 Task: Add Chocolove Almonds & Sea Salt In Dark Chocolate Bar to the cart.
Action: Mouse moved to (23, 81)
Screenshot: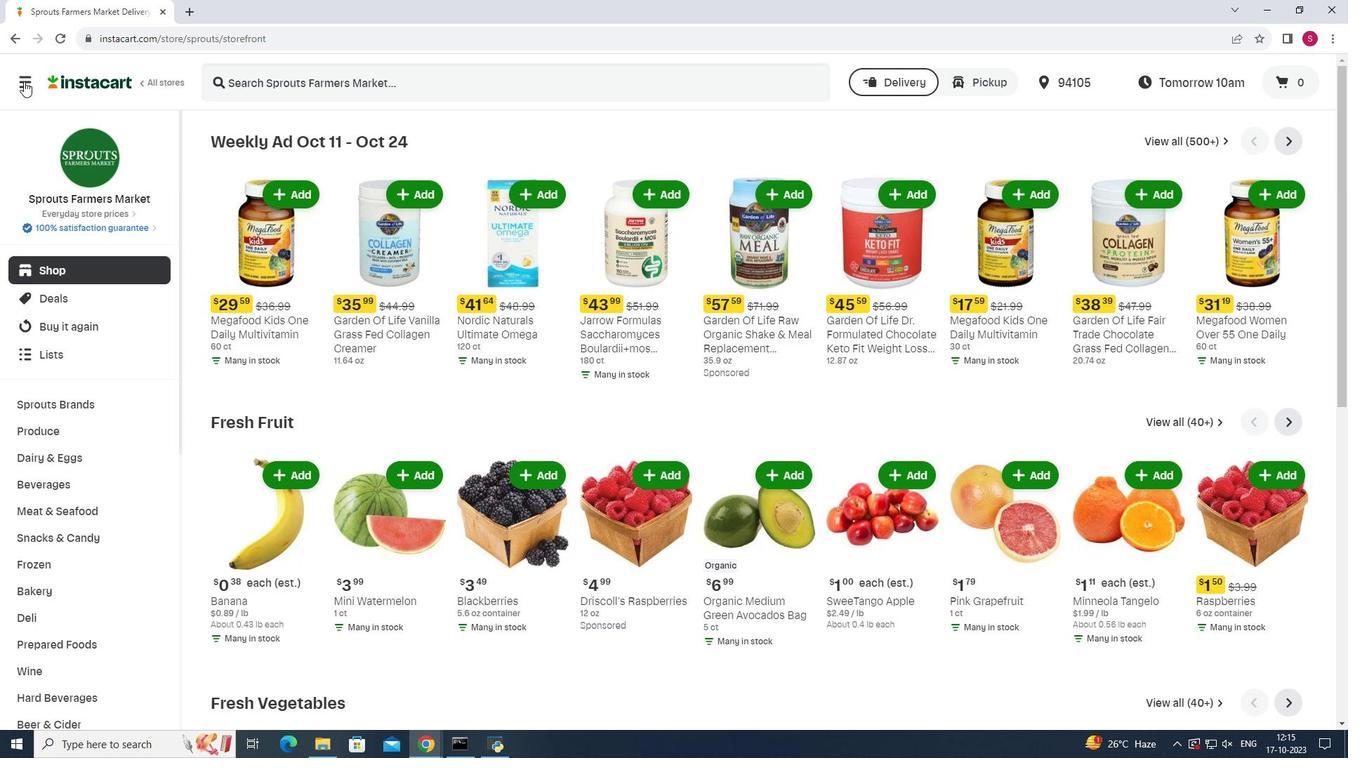 
Action: Mouse pressed left at (23, 81)
Screenshot: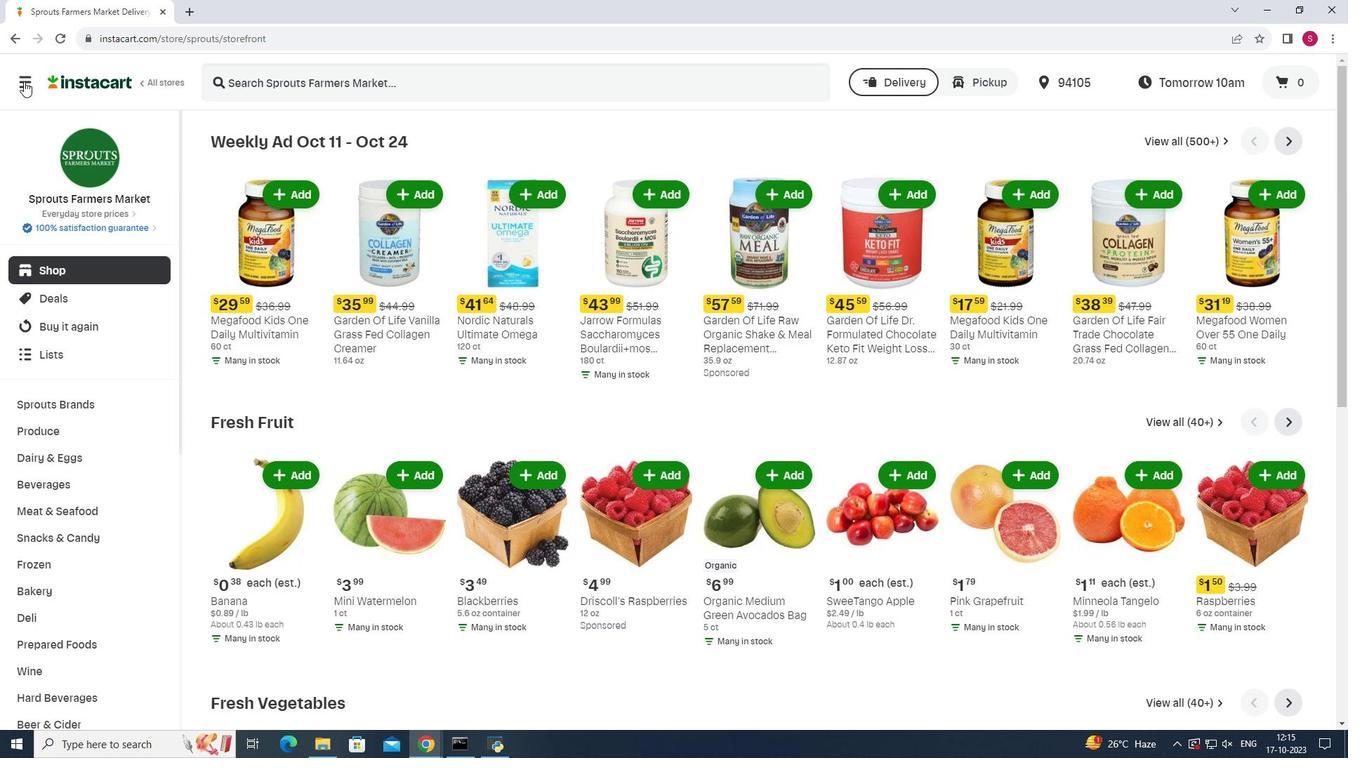 
Action: Mouse moved to (94, 367)
Screenshot: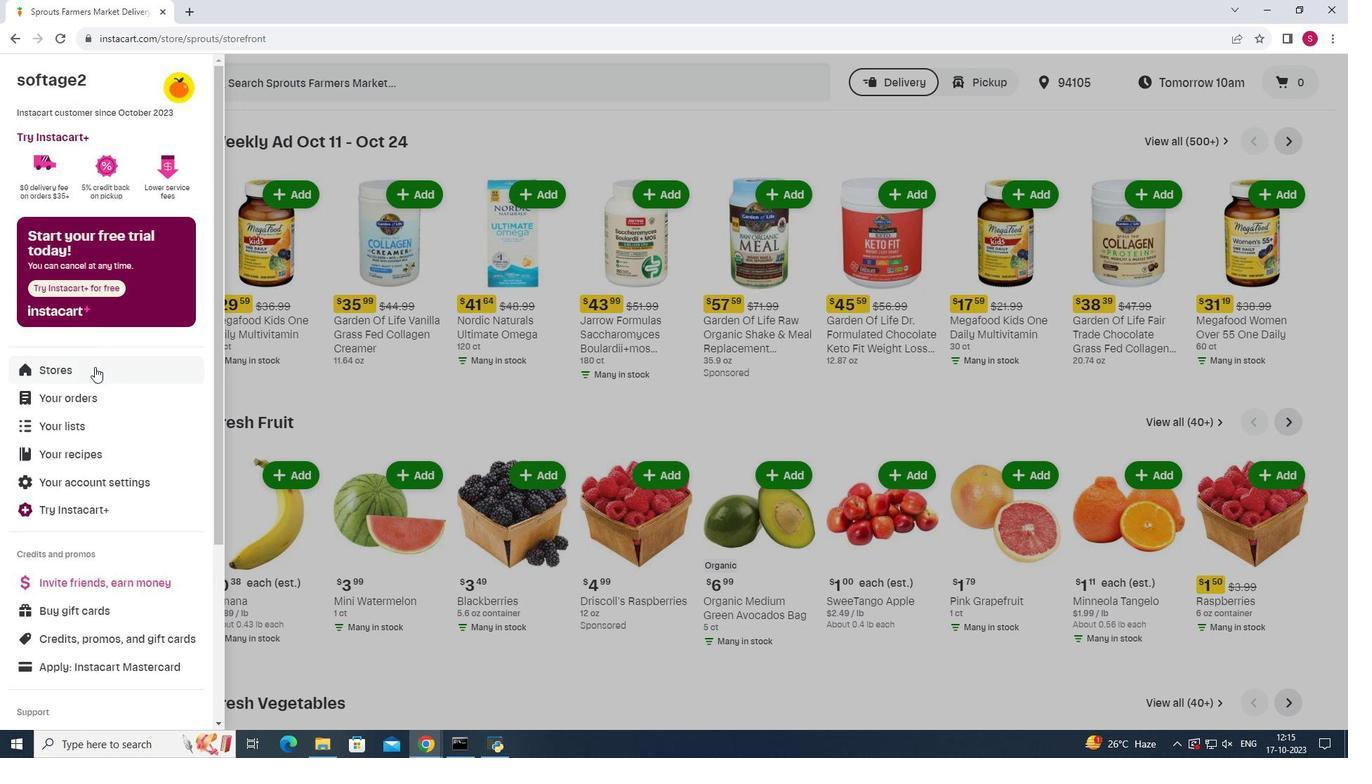 
Action: Mouse pressed left at (94, 367)
Screenshot: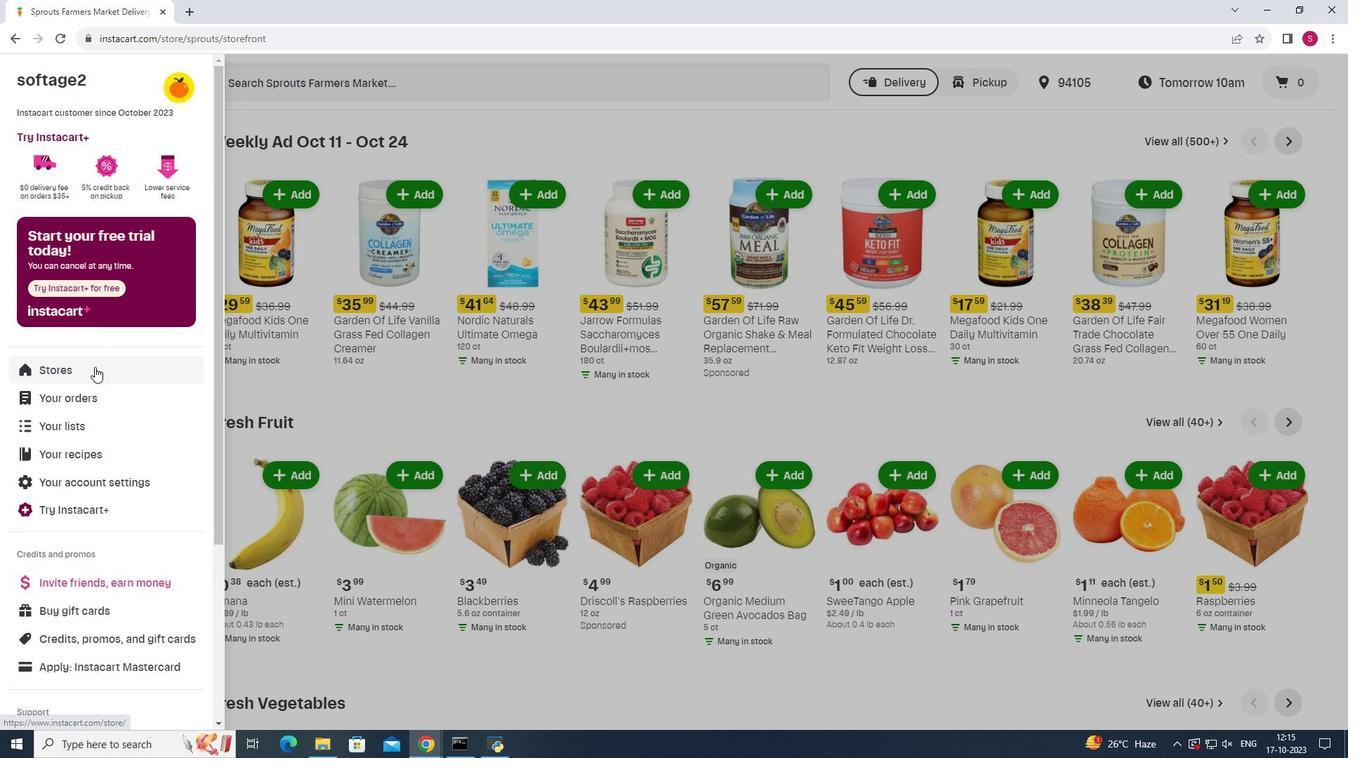 
Action: Mouse moved to (317, 128)
Screenshot: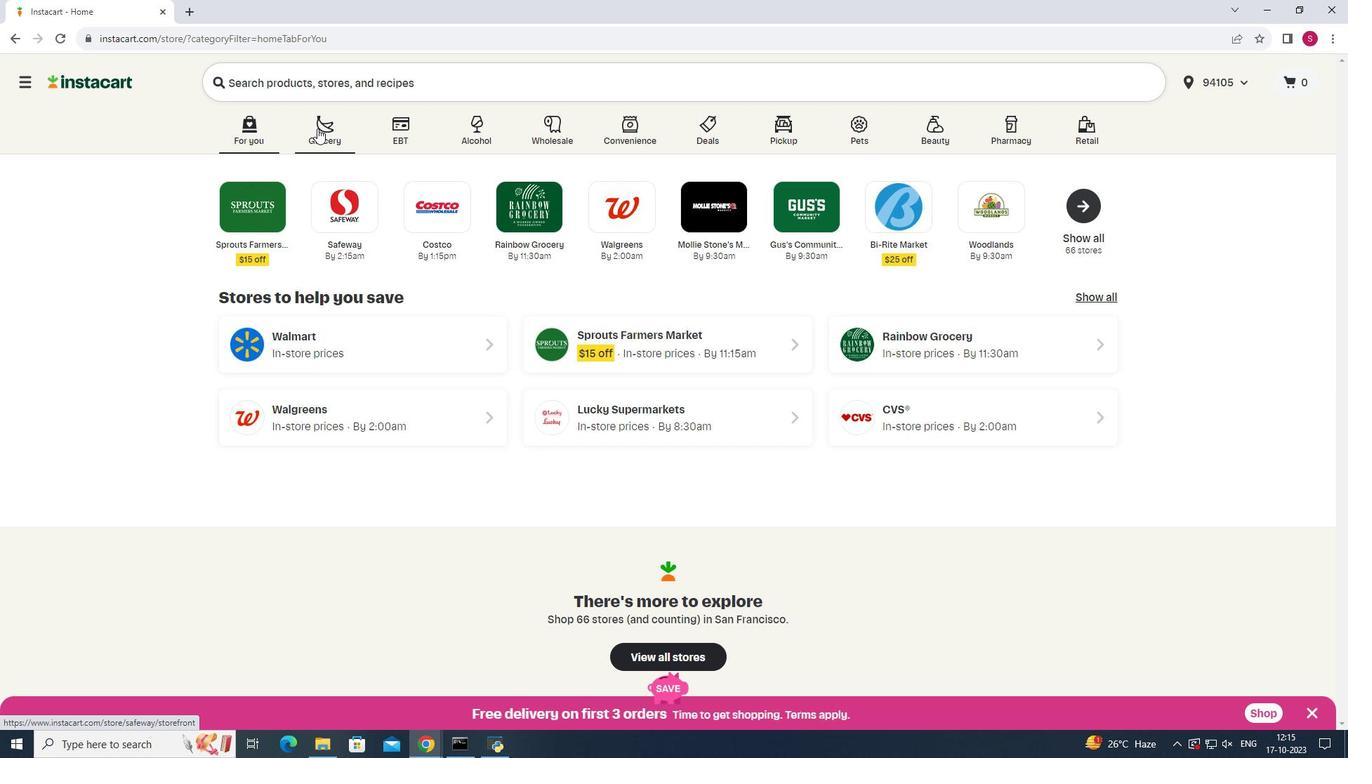 
Action: Mouse pressed left at (317, 128)
Screenshot: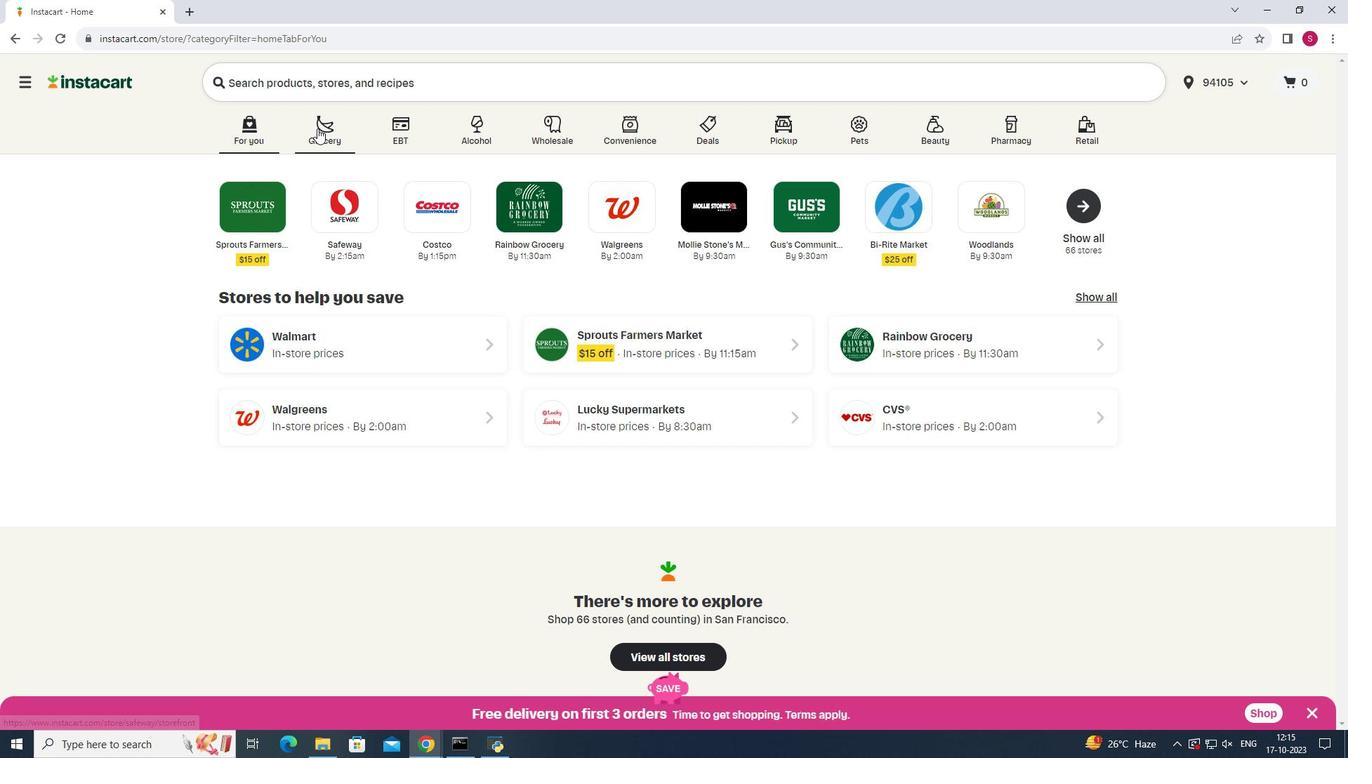 
Action: Mouse moved to (944, 194)
Screenshot: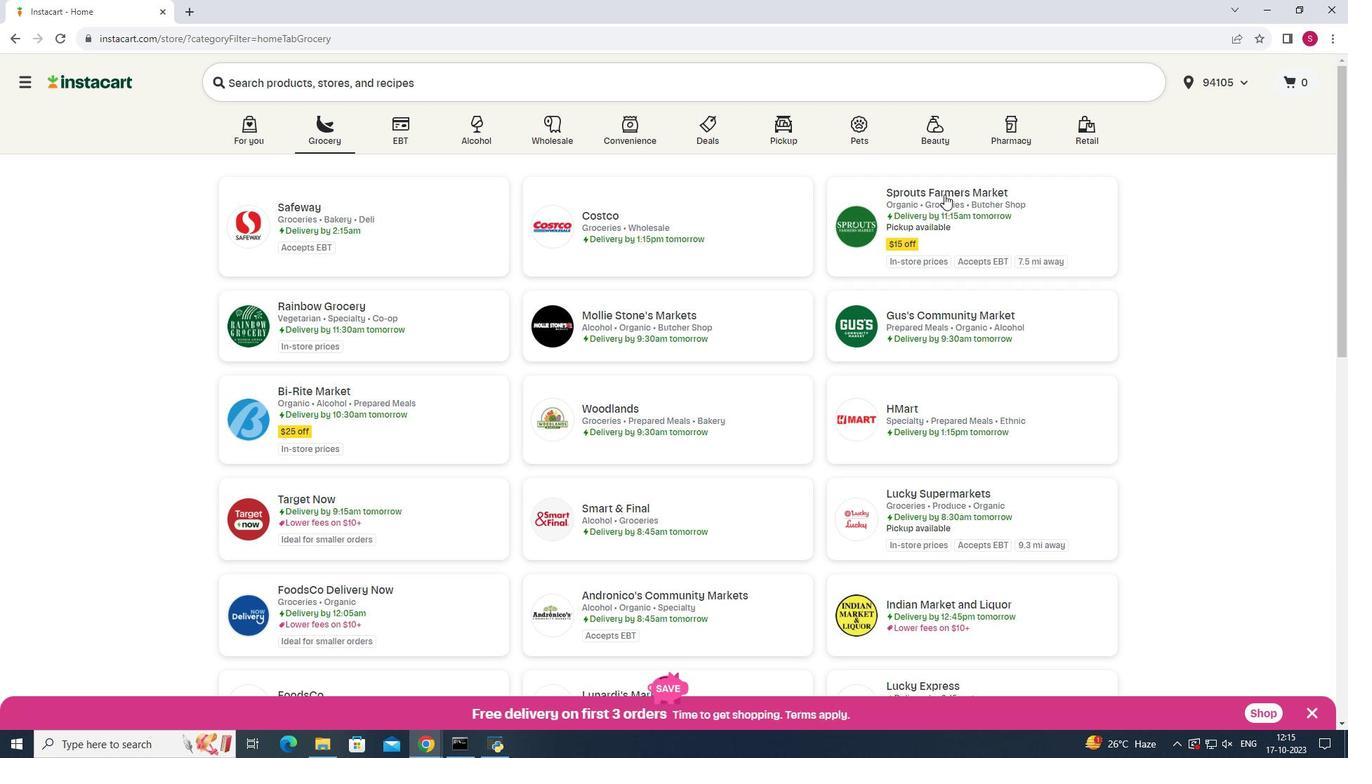 
Action: Mouse pressed left at (944, 194)
Screenshot: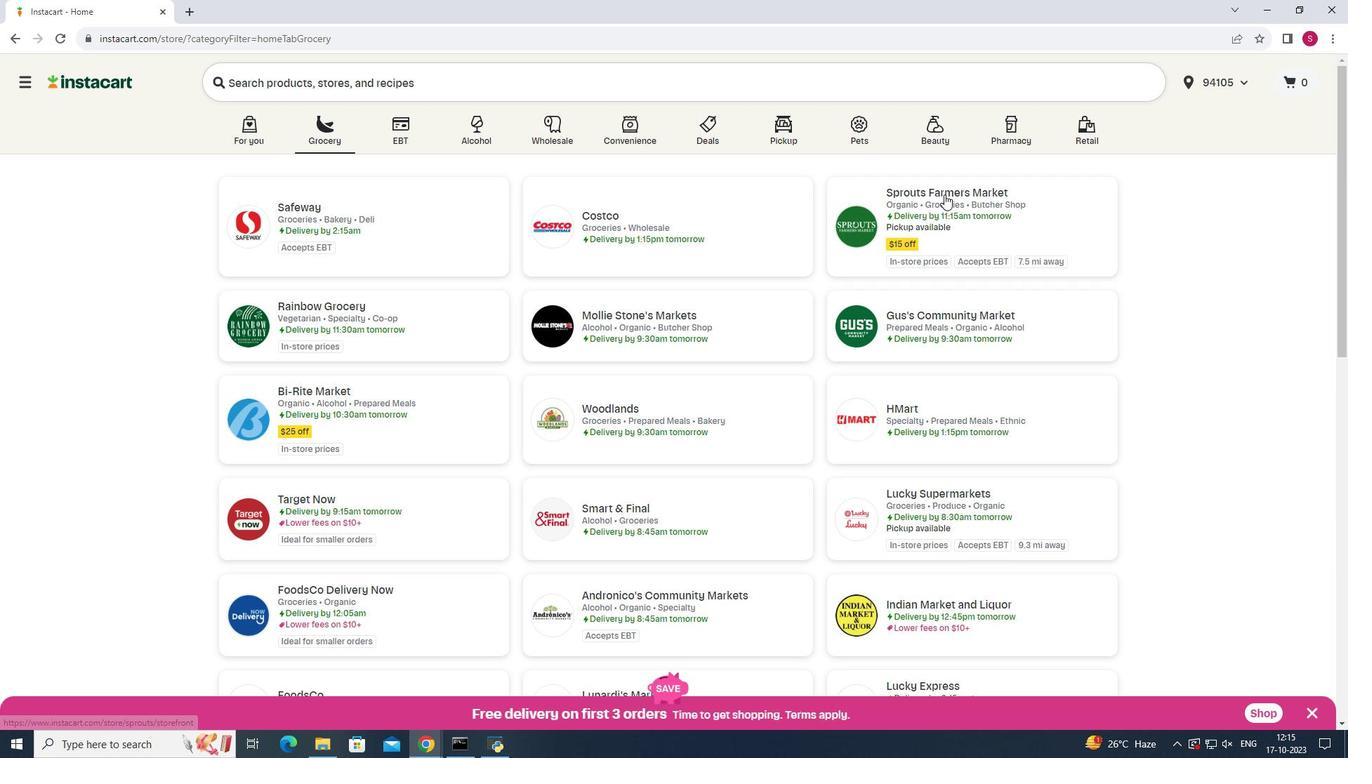 
Action: Mouse moved to (81, 538)
Screenshot: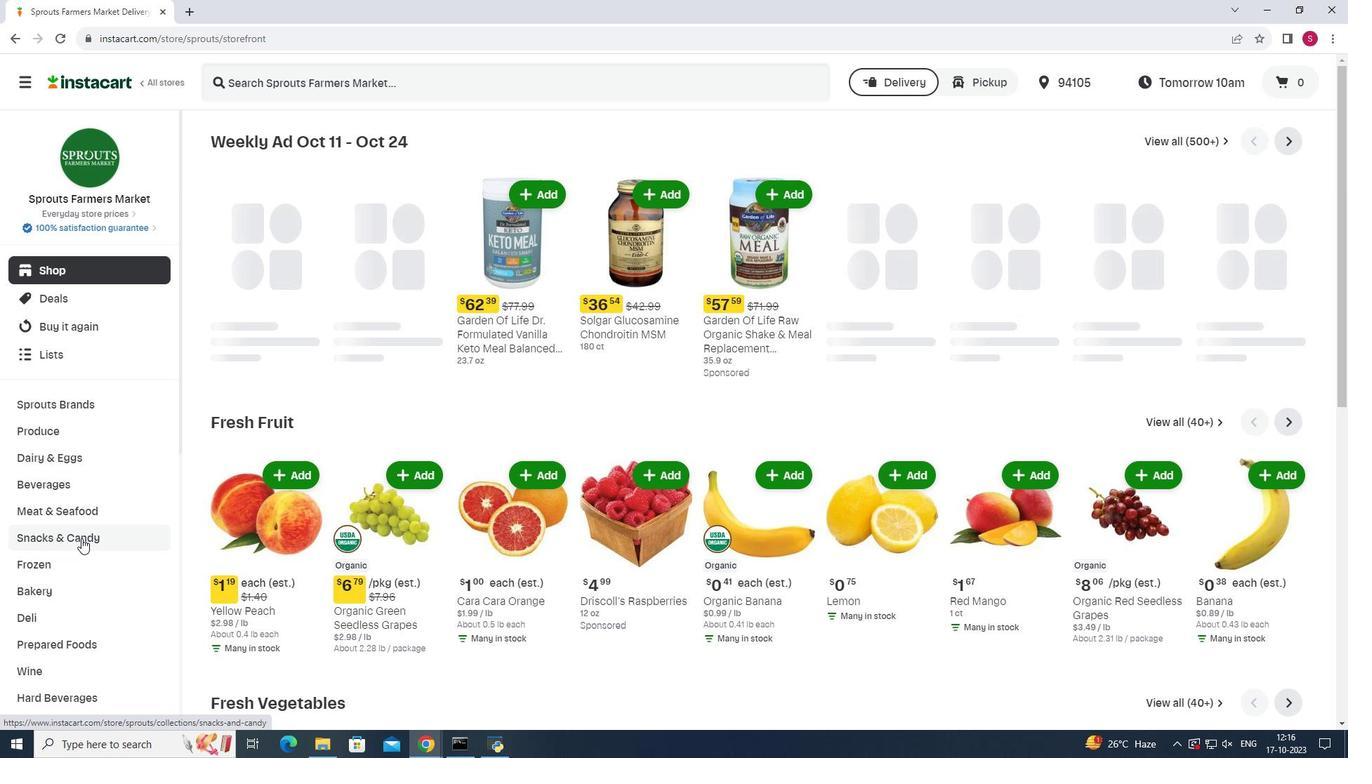 
Action: Mouse pressed left at (81, 538)
Screenshot: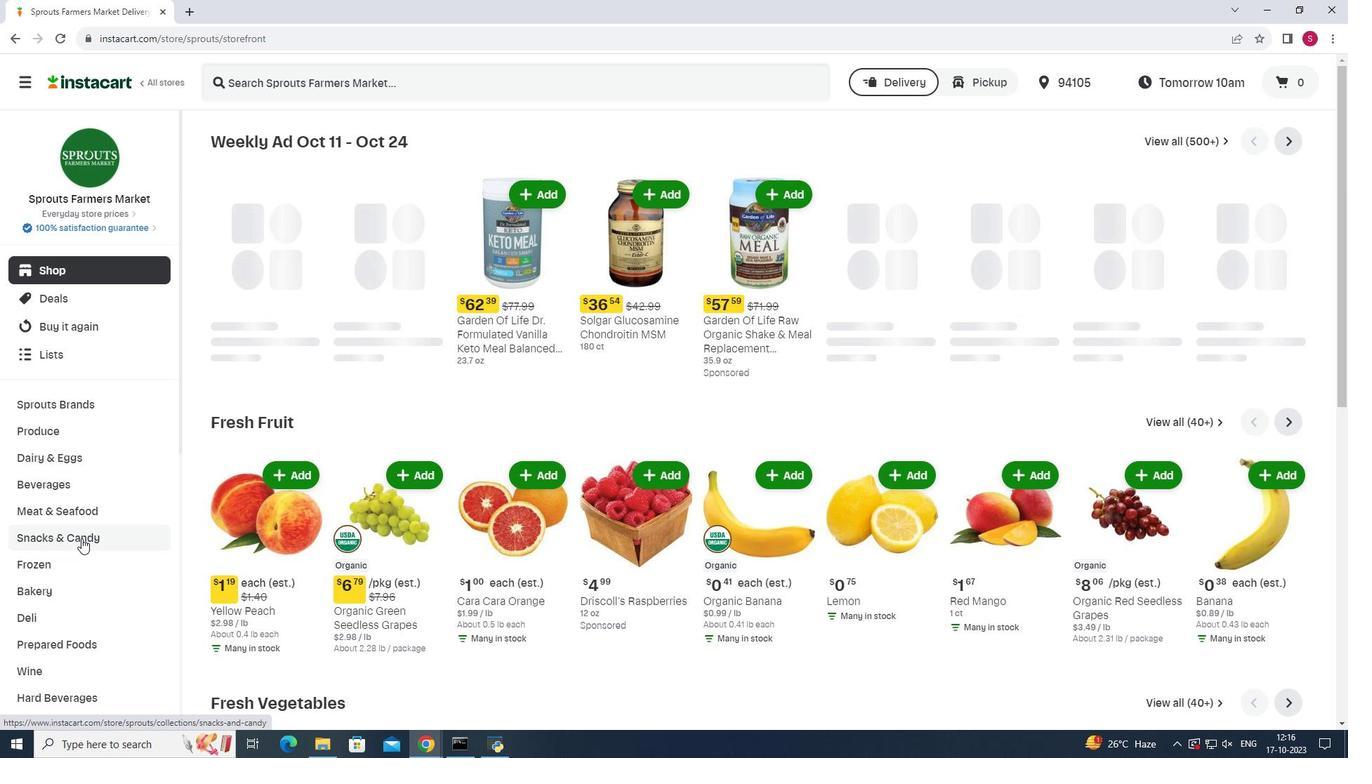 
Action: Mouse moved to (409, 172)
Screenshot: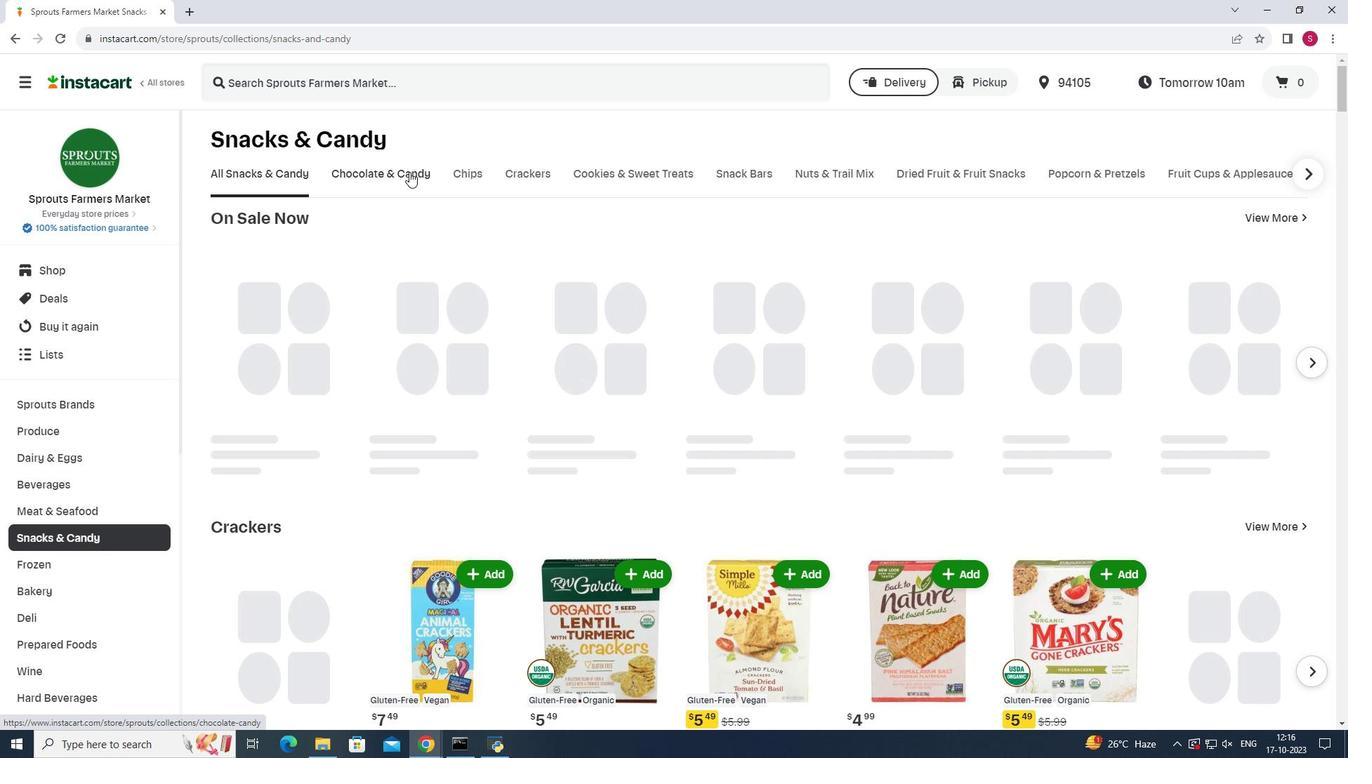 
Action: Mouse pressed left at (409, 172)
Screenshot: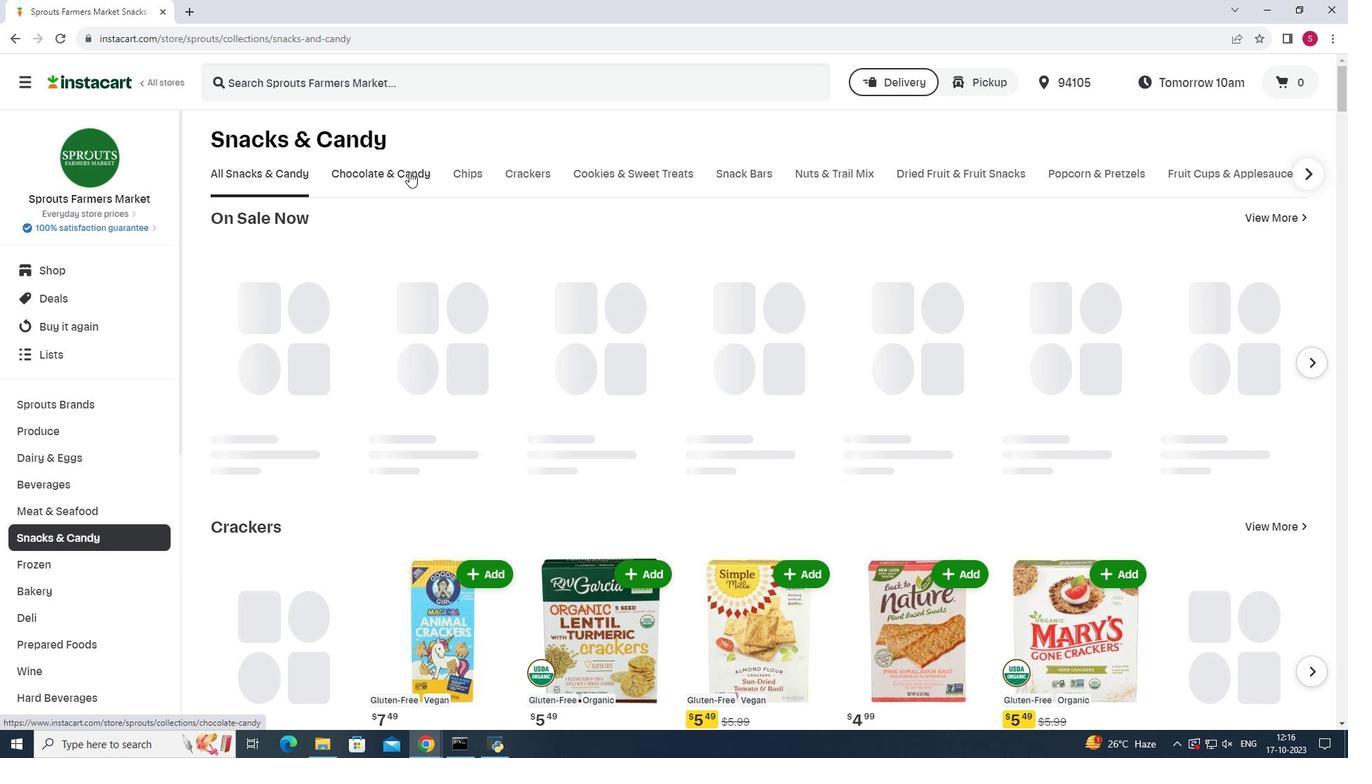 
Action: Mouse moved to (375, 238)
Screenshot: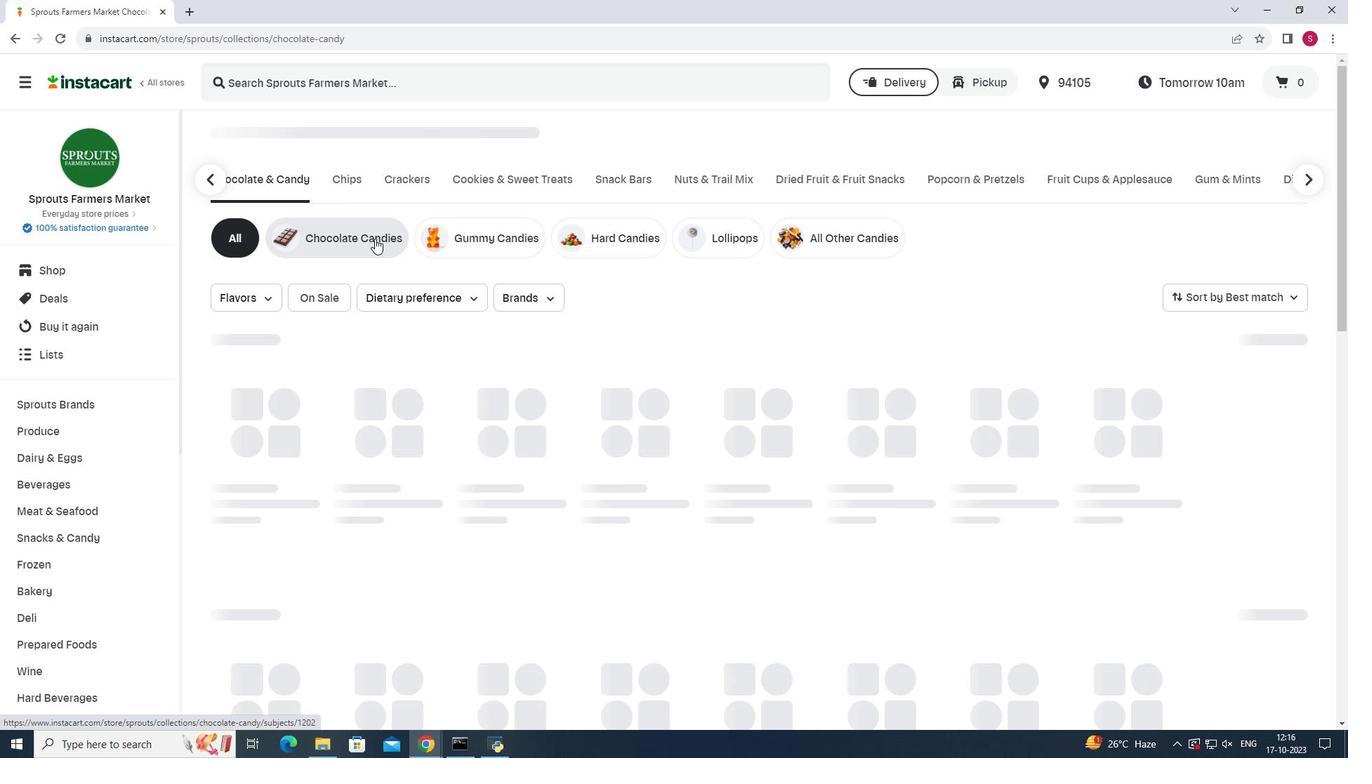 
Action: Mouse pressed left at (375, 238)
Screenshot: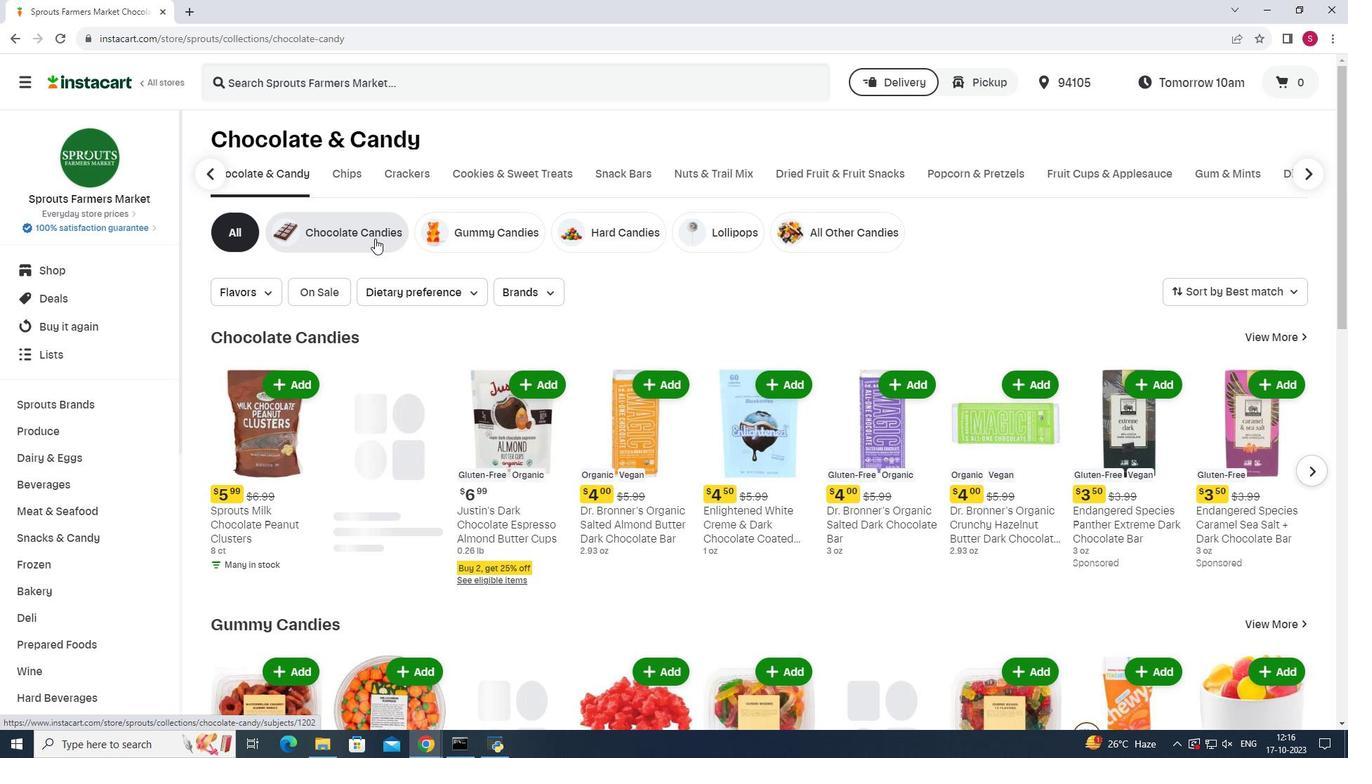 
Action: Mouse moved to (469, 82)
Screenshot: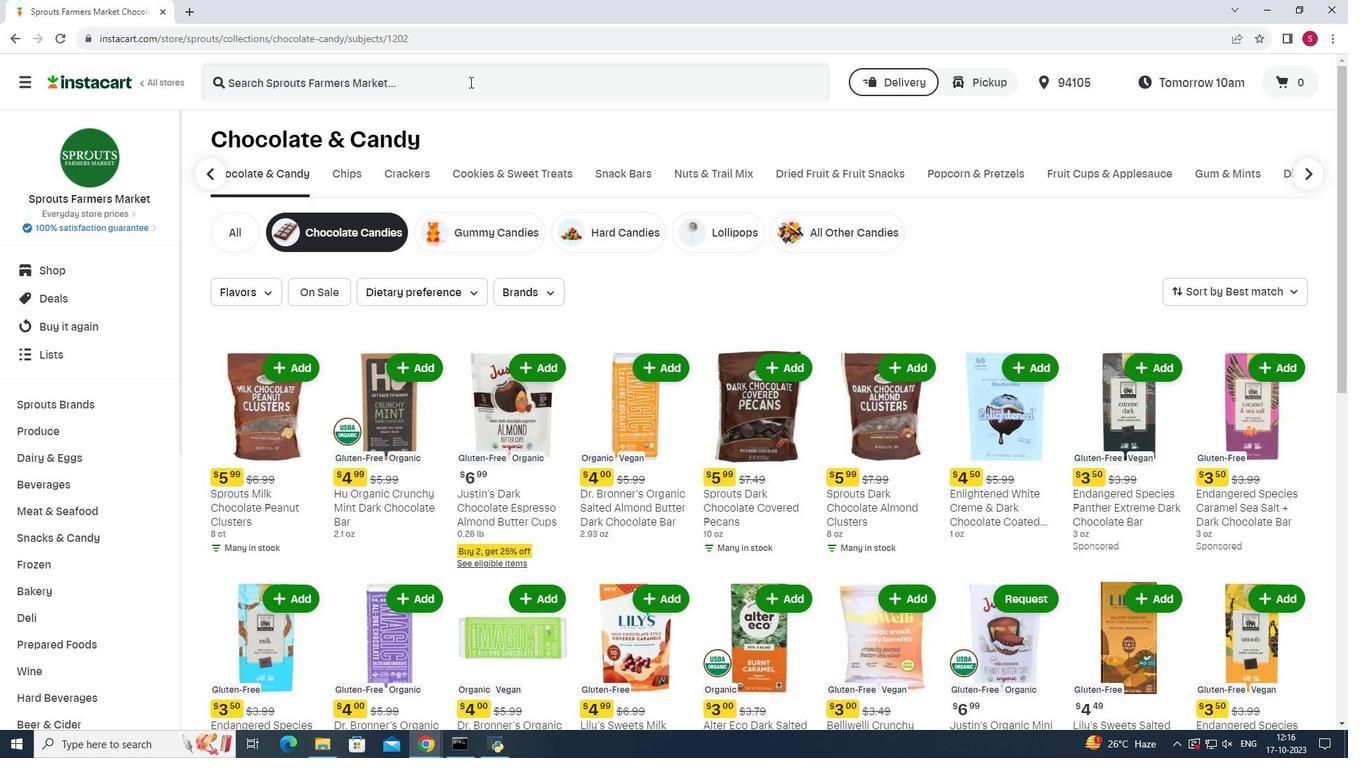 
Action: Mouse pressed left at (469, 82)
Screenshot: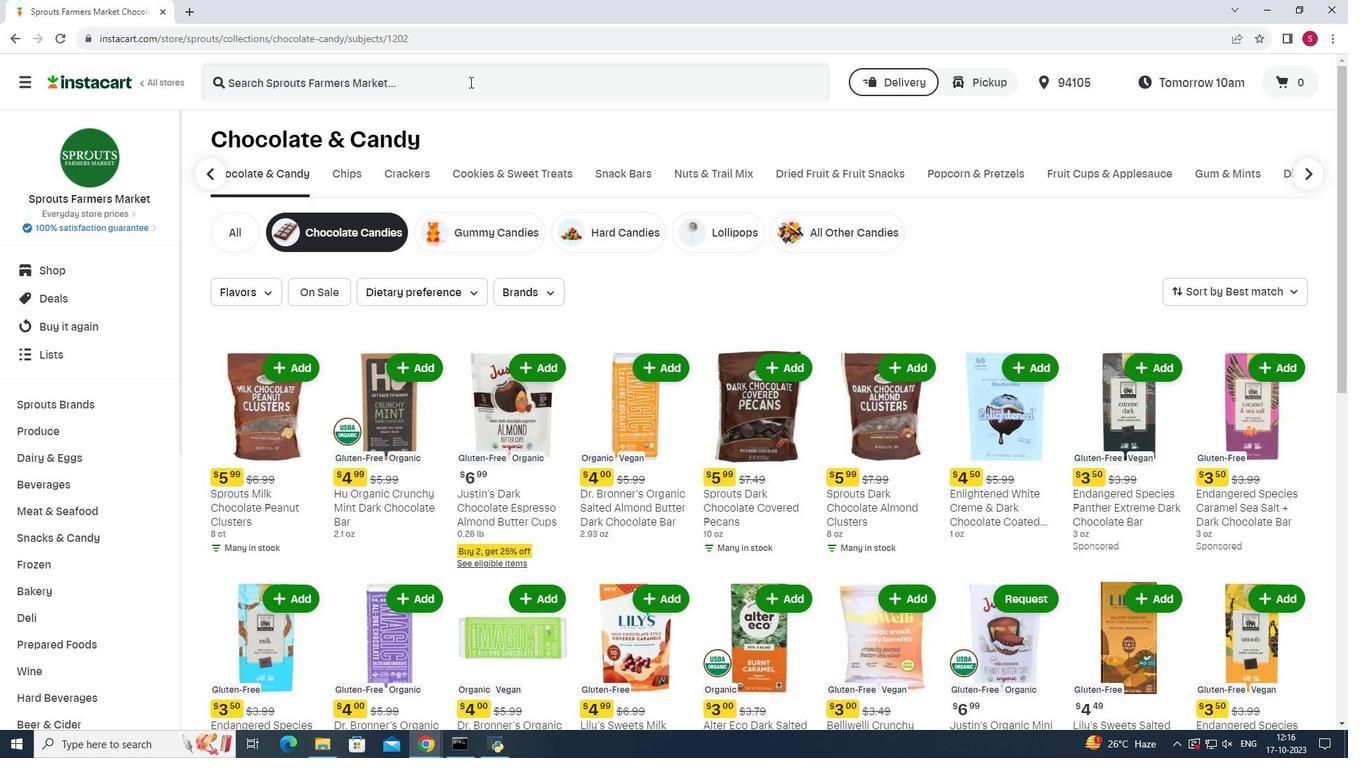 
Action: Mouse moved to (469, 82)
Screenshot: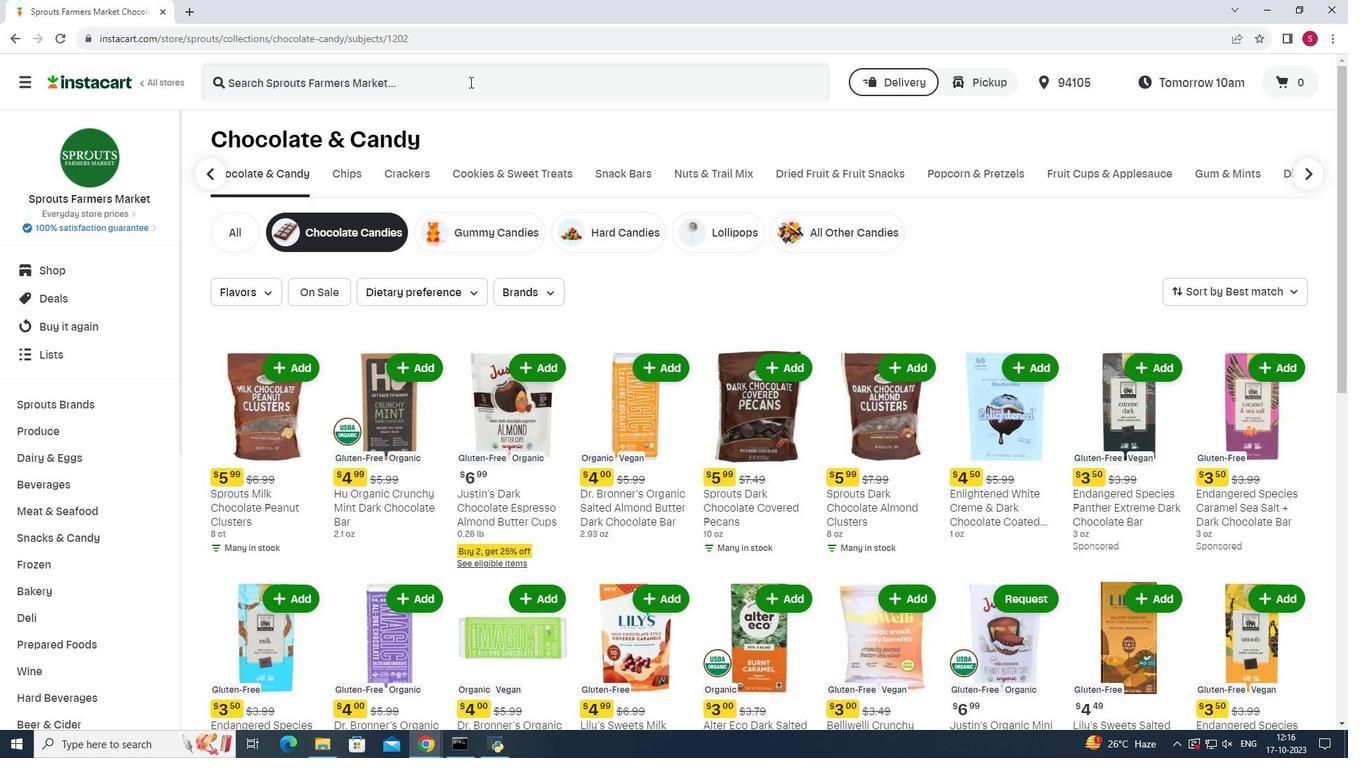 
Action: Key pressed <Key.shift>Chocolove<Key.space><Key.shift>Almonds<Key.space><Key.shift><Key.shift><Key.shift><Key.shift><Key.shift><Key.shift><Key.shift><Key.shift><Key.shift><Key.shift>&<Key.space><Key.shift>Sea<Key.space><Key.shift>Salt<Key.space><Key.shift>In<Key.space><Key.shift>Dark<Key.space><Key.shift>Chocolate<Key.space><Key.shift>Bar<Key.enter>
Screenshot: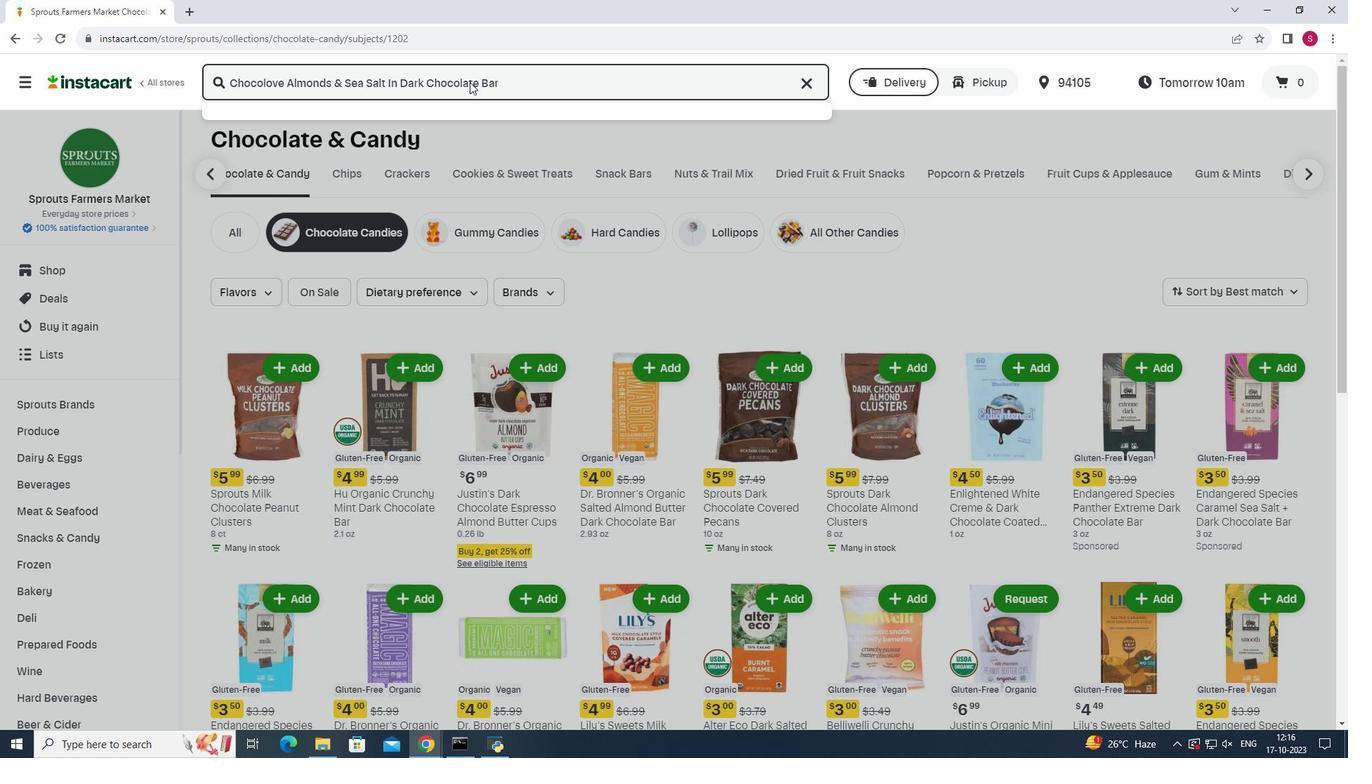 
Action: Mouse moved to (1039, 228)
Screenshot: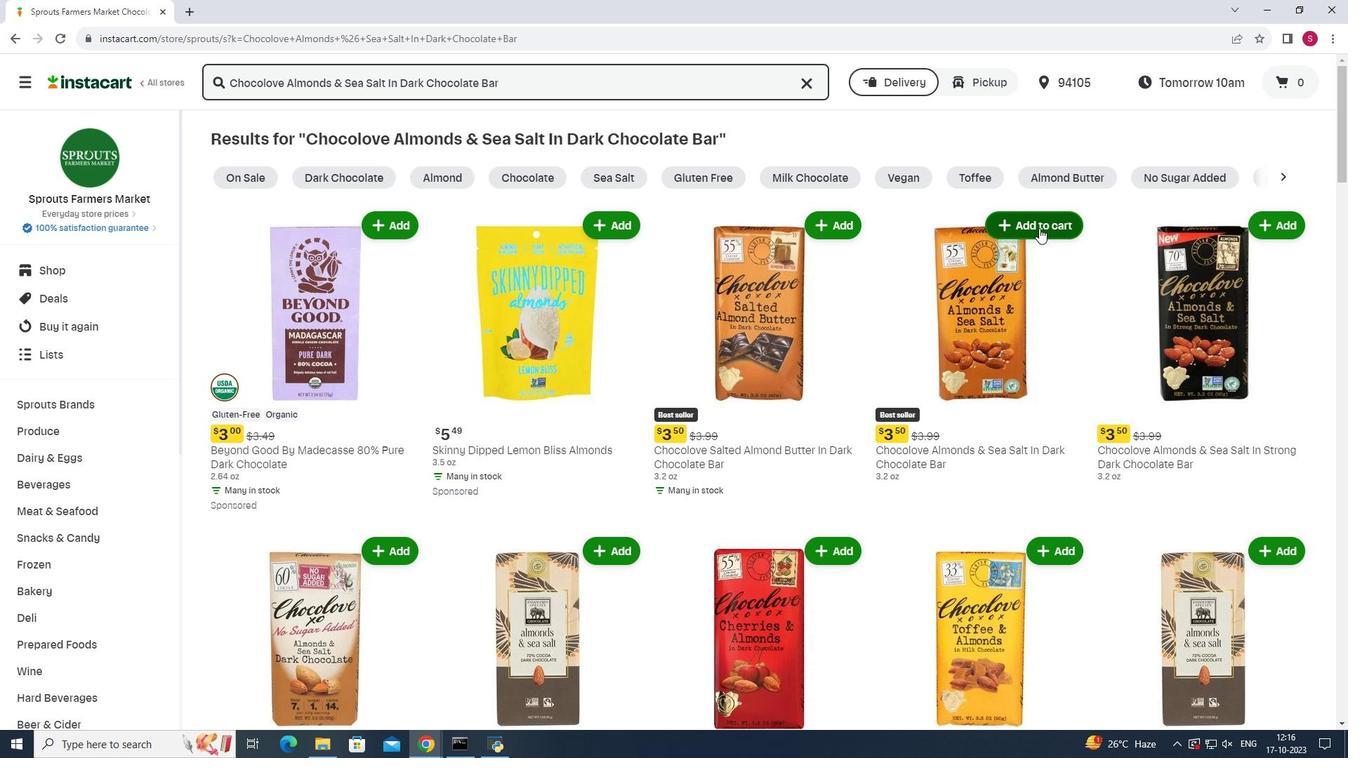 
Action: Mouse pressed left at (1039, 228)
Screenshot: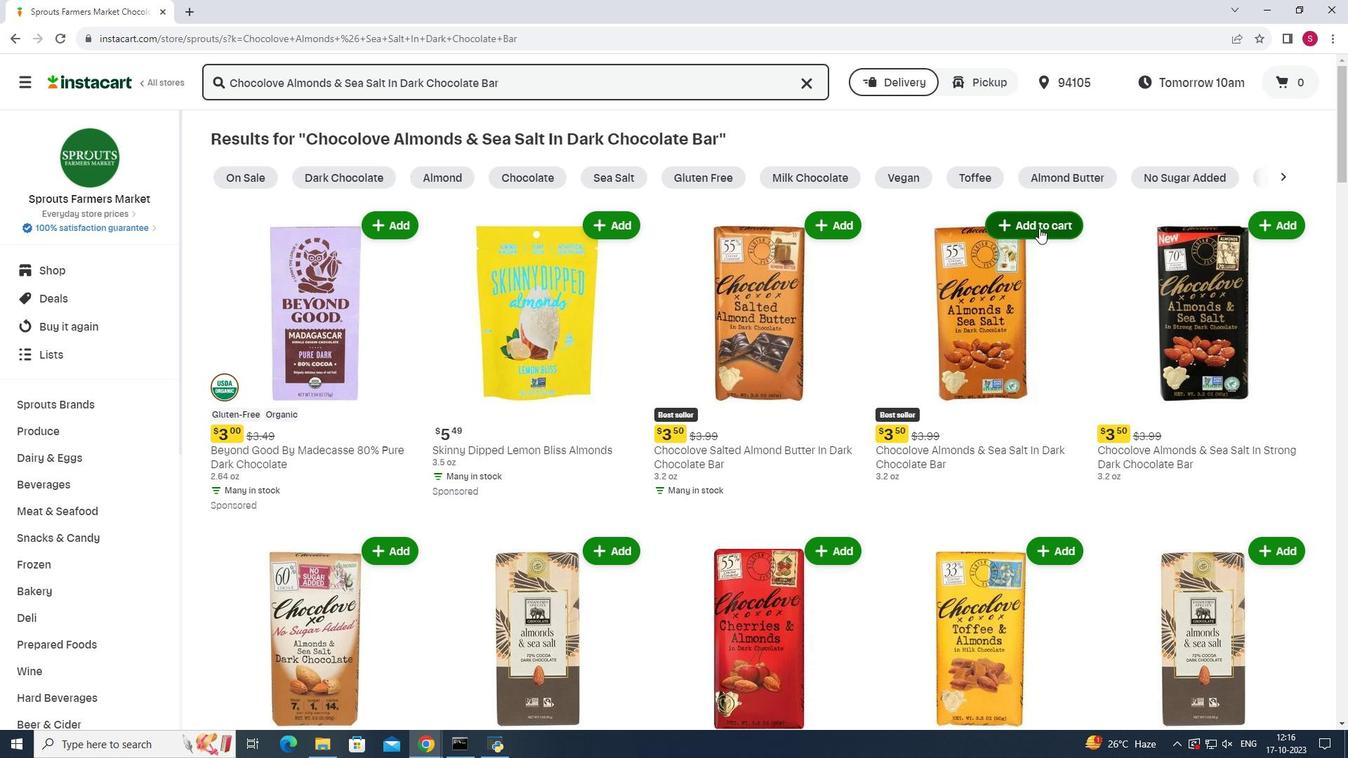 
Action: Mouse moved to (893, 263)
Screenshot: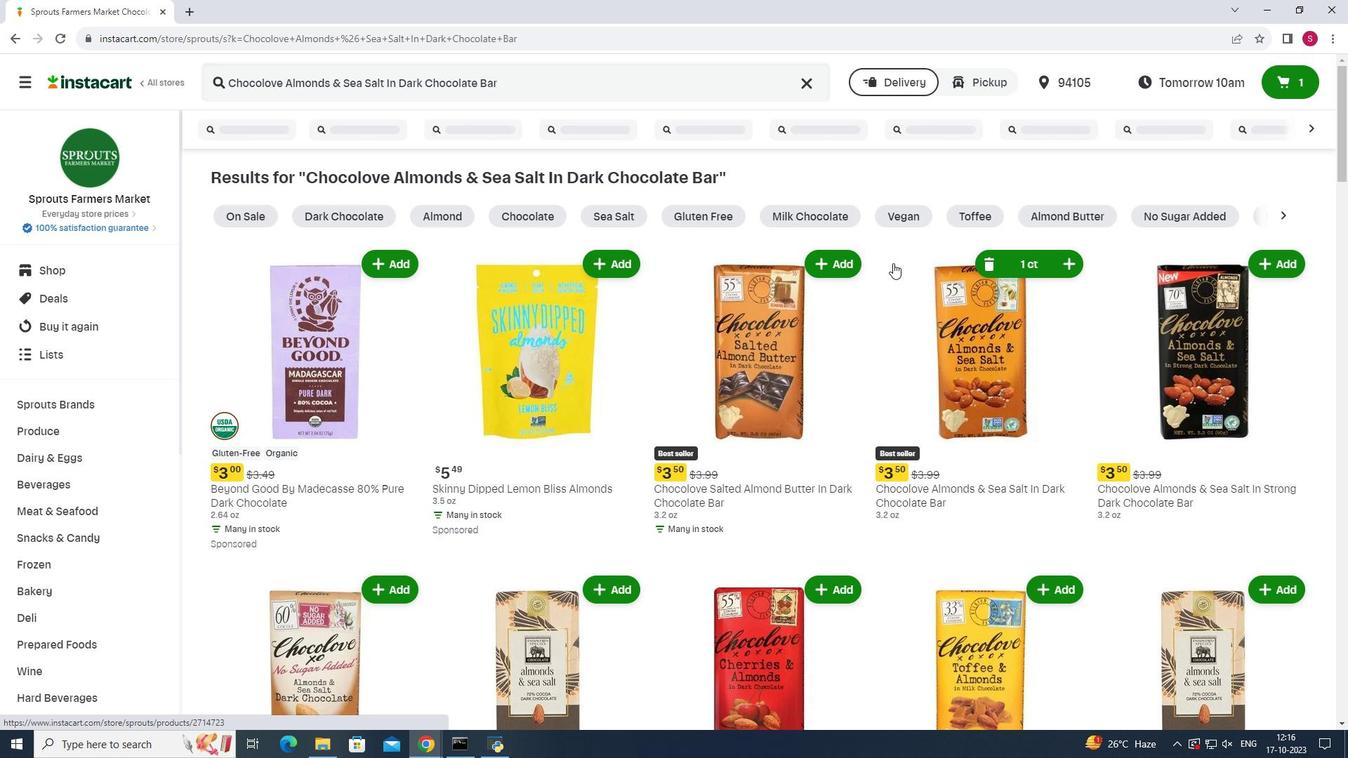 
